 Task: Choose the card "MILITIA" for your new game.
Action: Mouse moved to (420, 508)
Screenshot: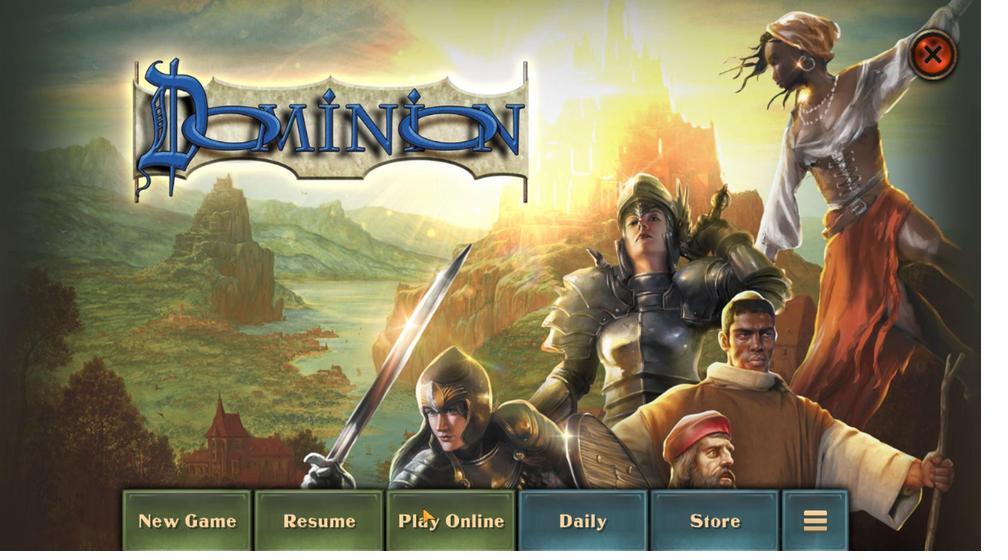 
Action: Mouse pressed left at (420, 508)
Screenshot: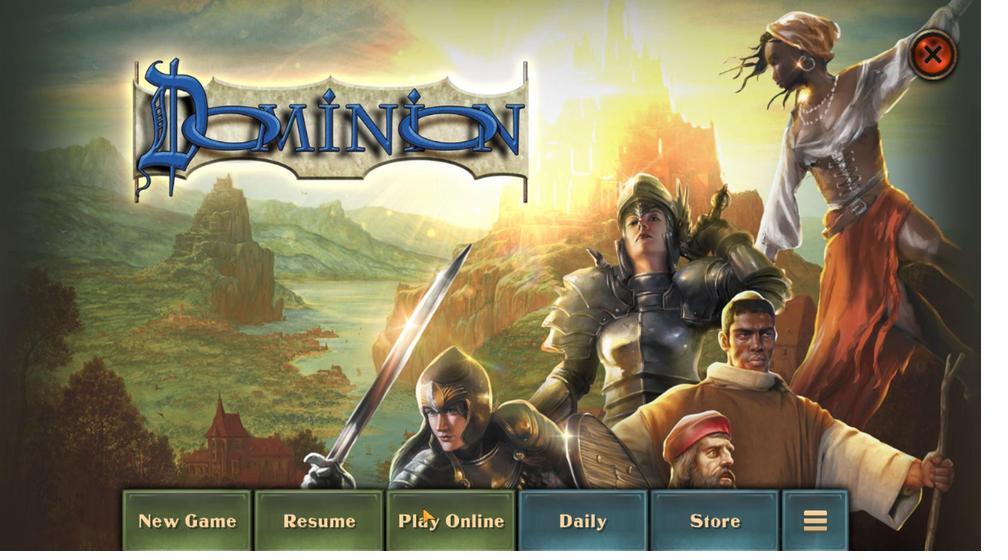
Action: Mouse moved to (494, 109)
Screenshot: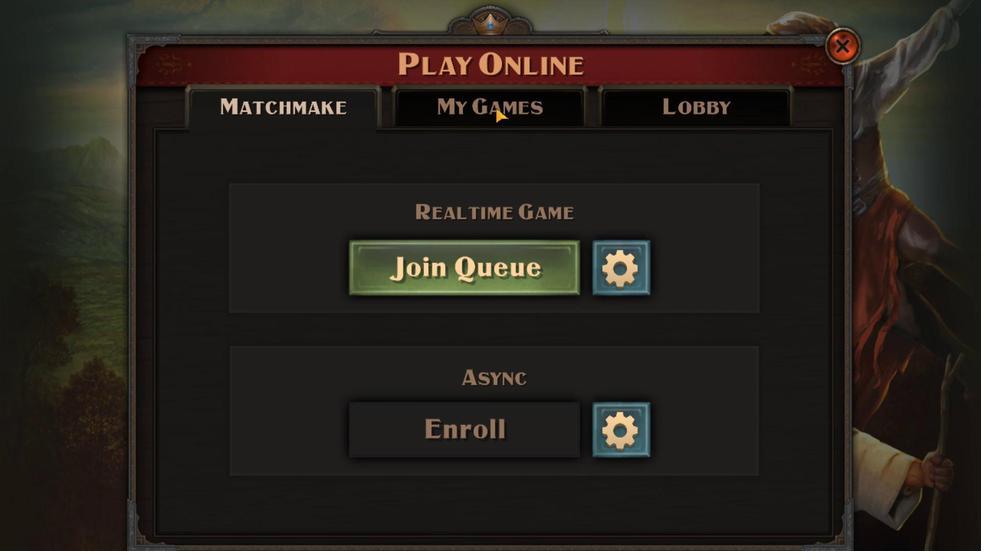 
Action: Mouse pressed left at (494, 109)
Screenshot: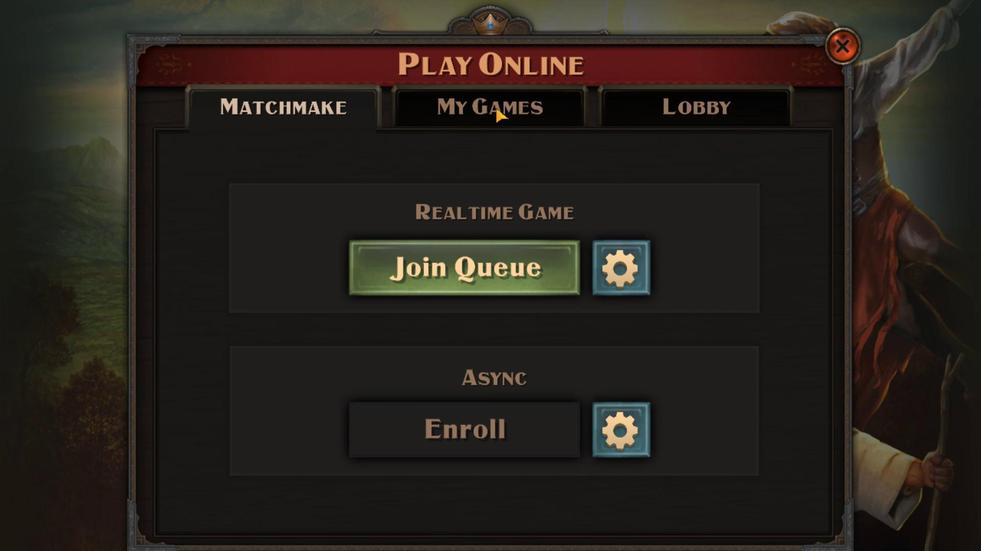 
Action: Mouse moved to (736, 429)
Screenshot: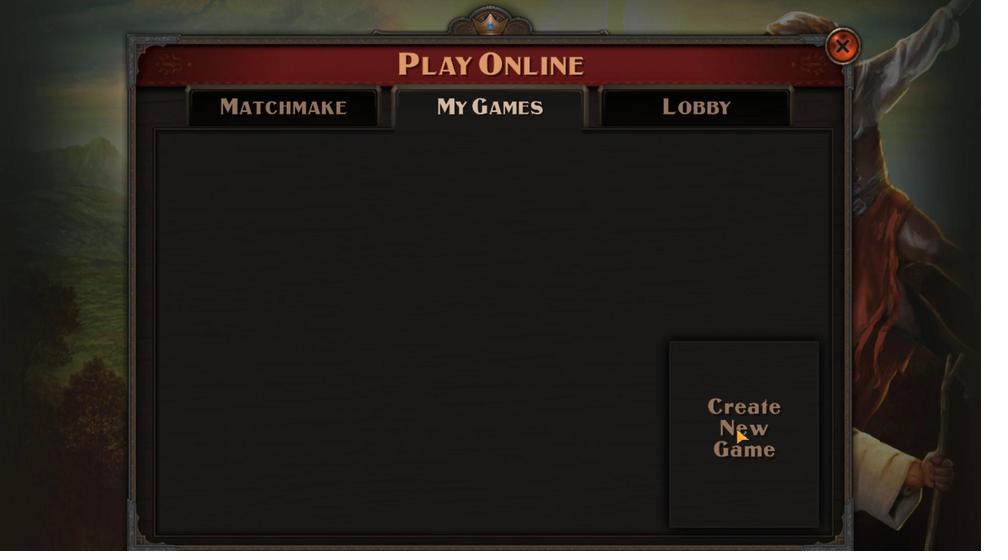 
Action: Mouse pressed left at (736, 429)
Screenshot: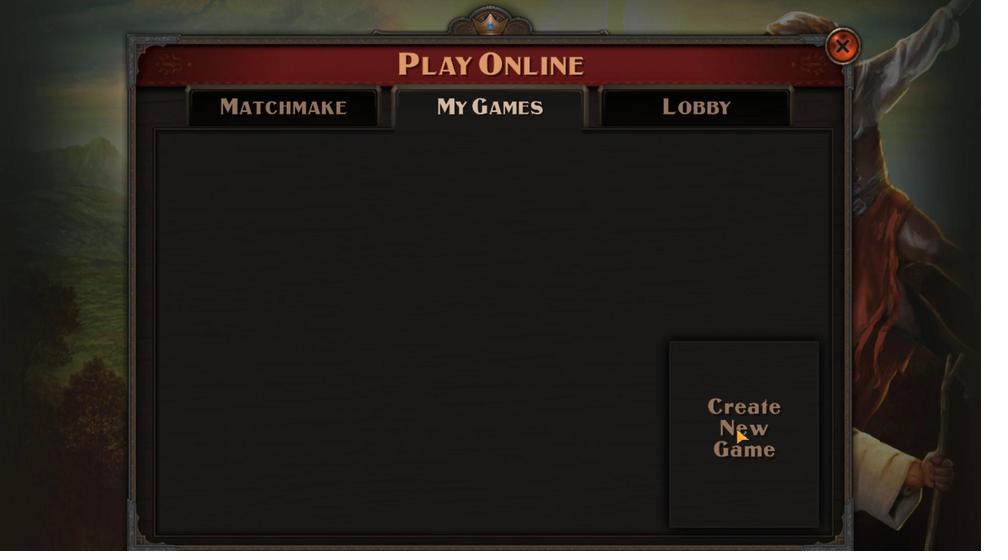
Action: Mouse moved to (409, 112)
Screenshot: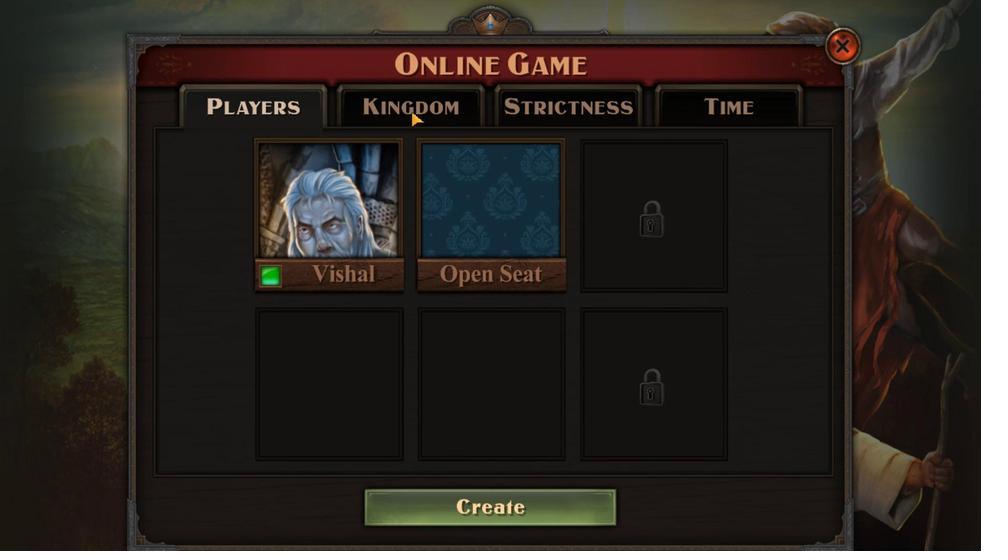 
Action: Mouse pressed left at (409, 112)
Screenshot: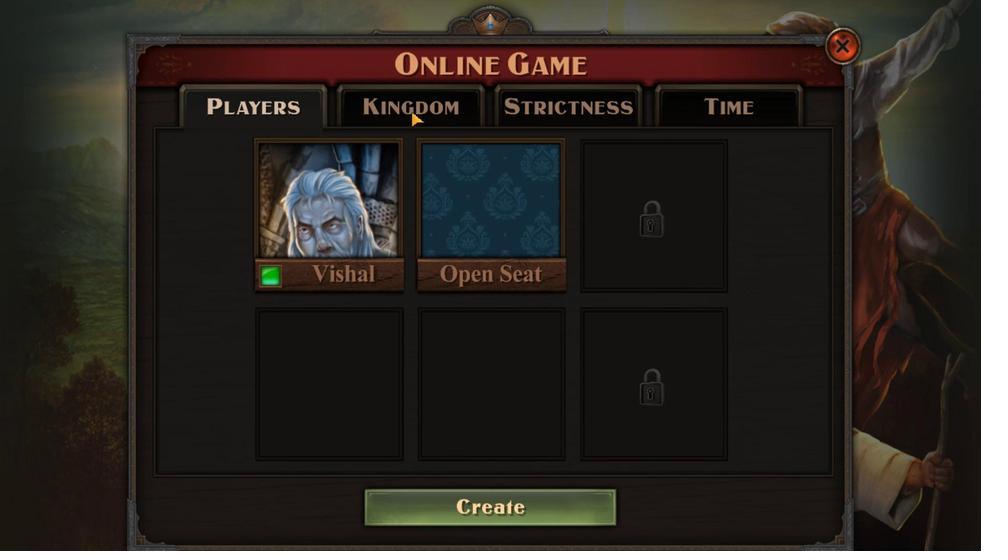
Action: Mouse moved to (626, 174)
Screenshot: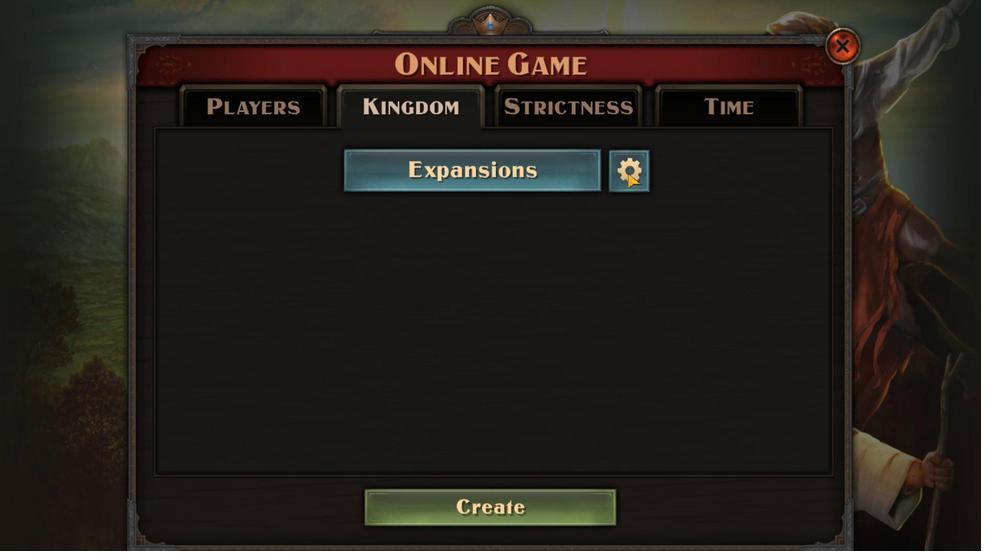 
Action: Mouse pressed left at (626, 174)
Screenshot: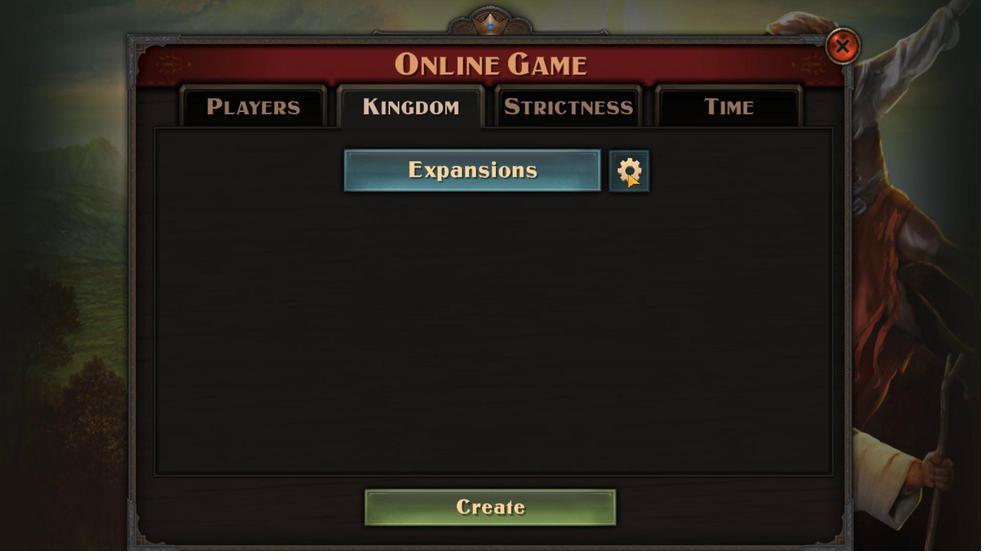 
Action: Mouse moved to (606, 174)
Screenshot: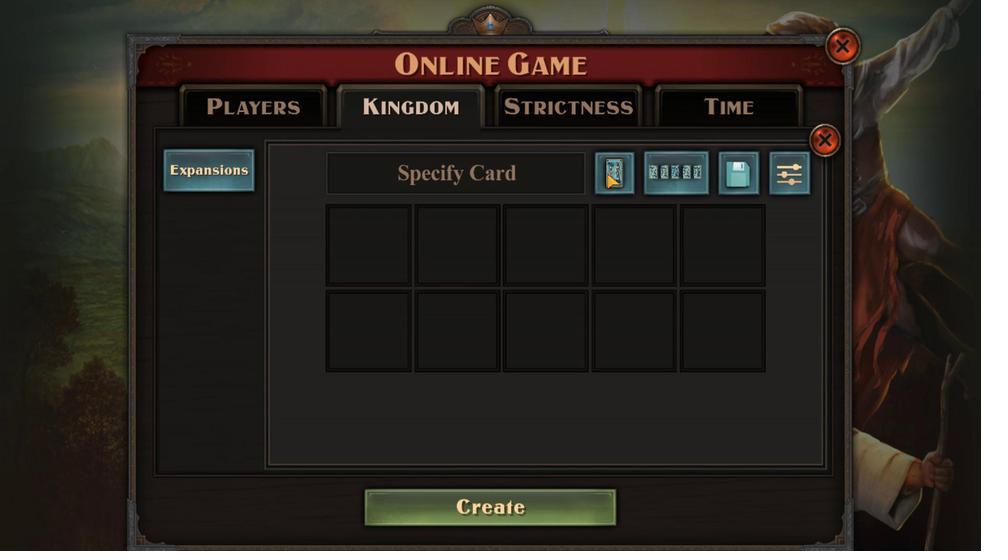 
Action: Mouse pressed left at (606, 174)
Screenshot: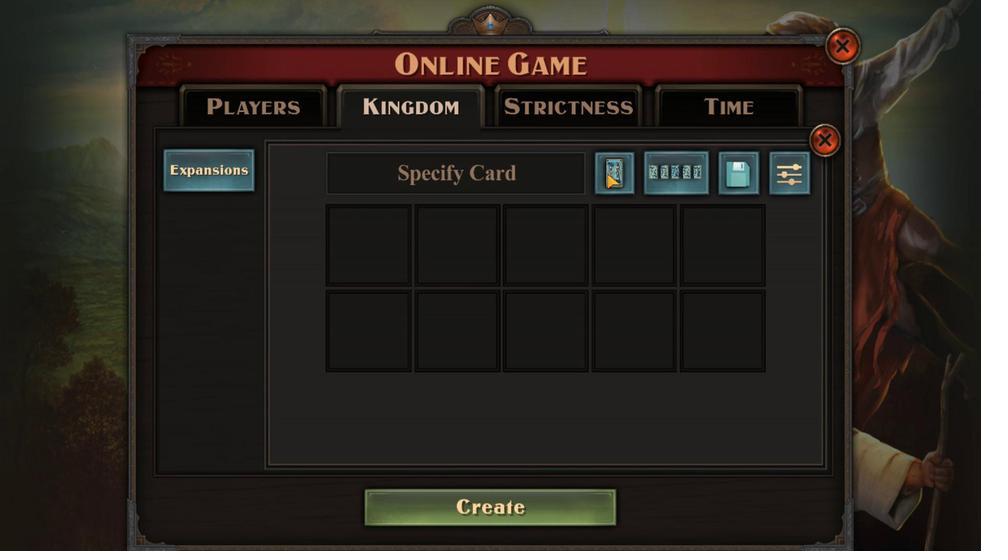 
Action: Mouse moved to (802, 141)
Screenshot: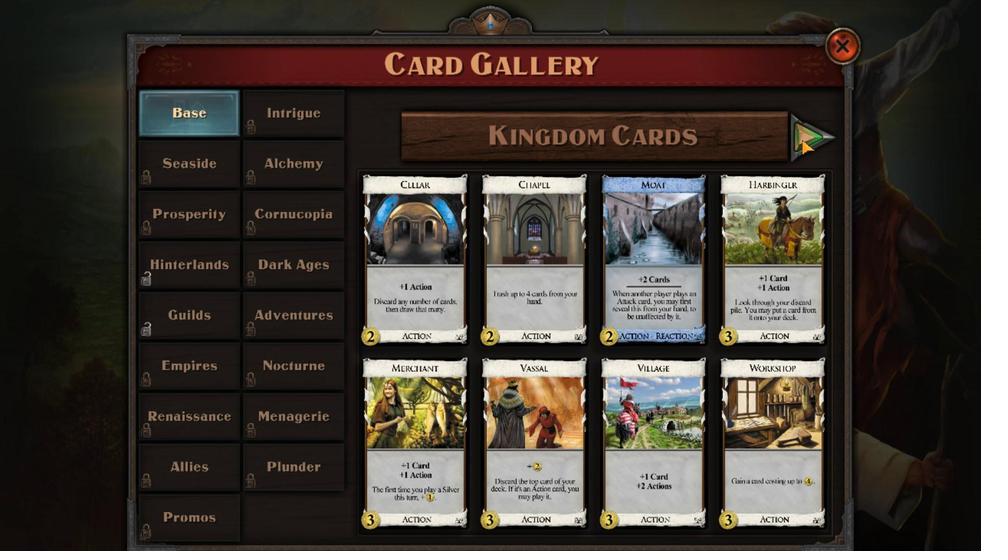 
Action: Mouse pressed left at (802, 141)
Screenshot: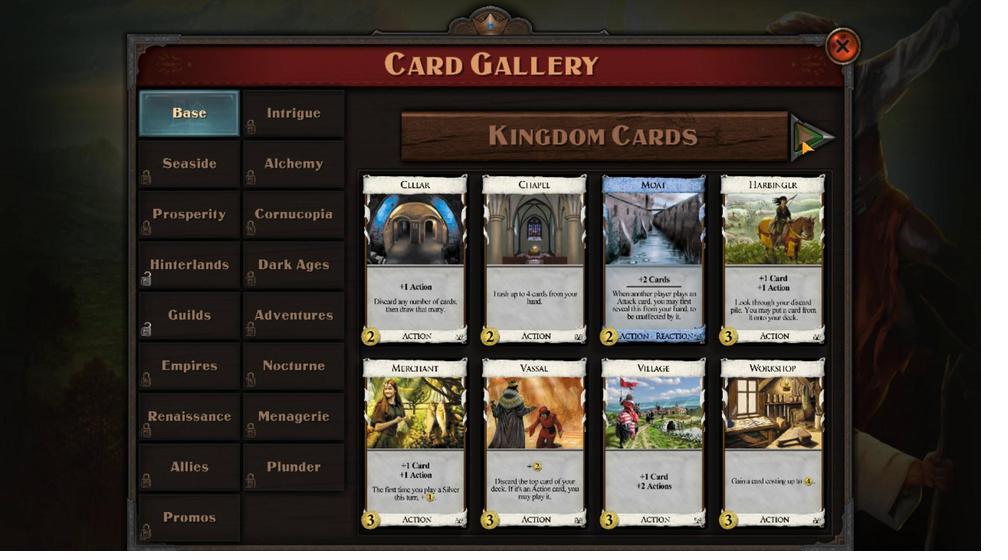 
Action: Mouse moved to (631, 256)
Screenshot: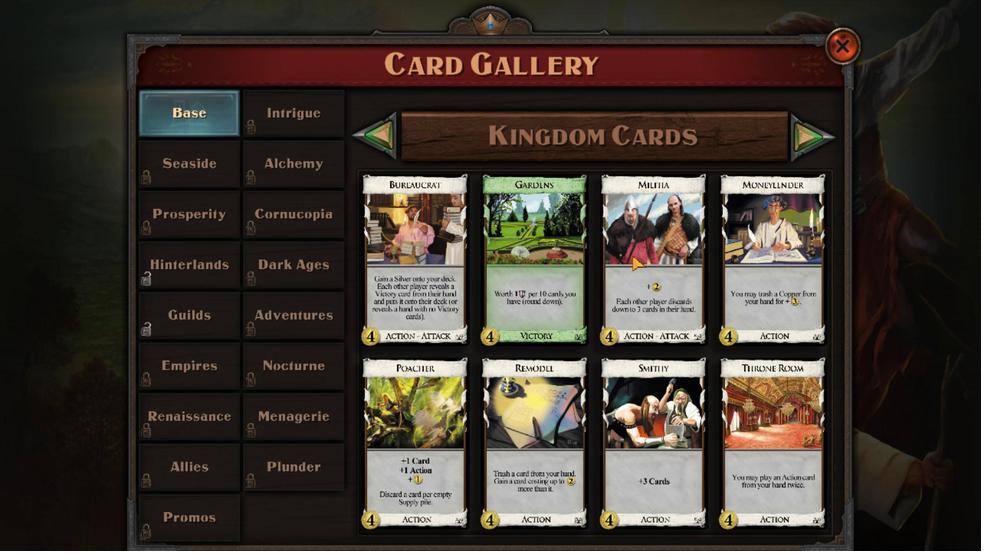 
Action: Mouse pressed left at (631, 256)
Screenshot: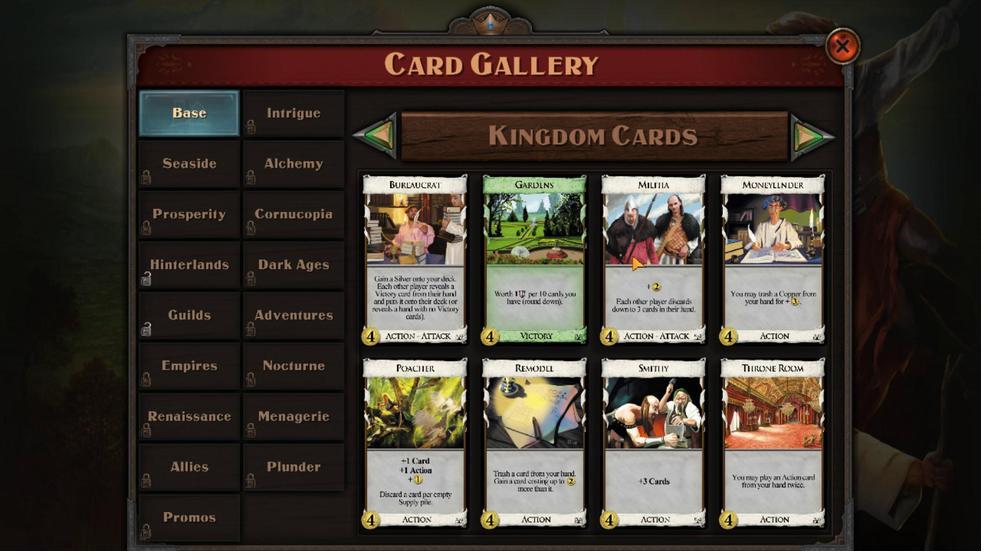 
